 Task: Enable the audio.
Action: Mouse moved to (93, 15)
Screenshot: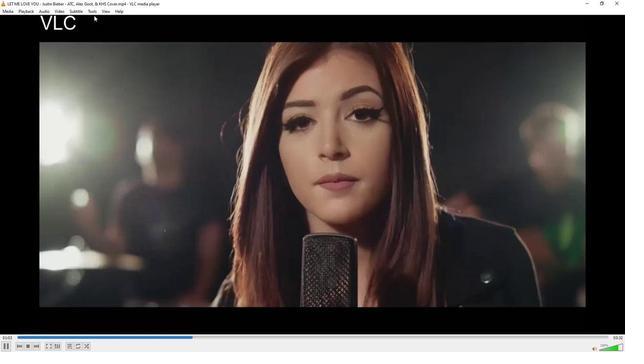 
Action: Mouse pressed left at (93, 15)
Screenshot: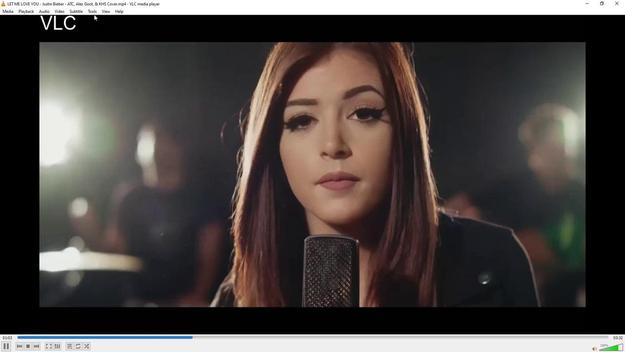 
Action: Mouse moved to (107, 89)
Screenshot: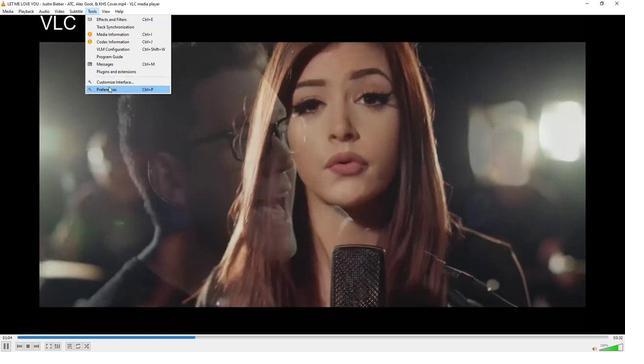 
Action: Mouse pressed left at (107, 89)
Screenshot: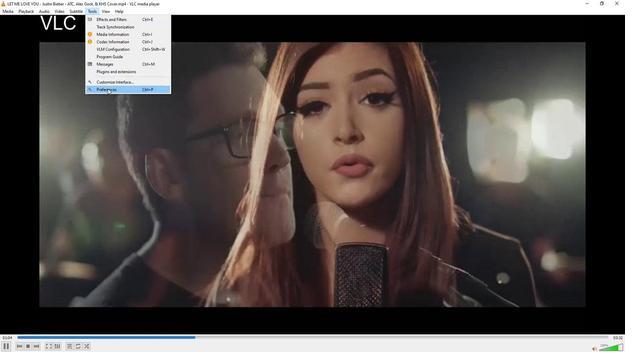 
Action: Mouse moved to (254, 70)
Screenshot: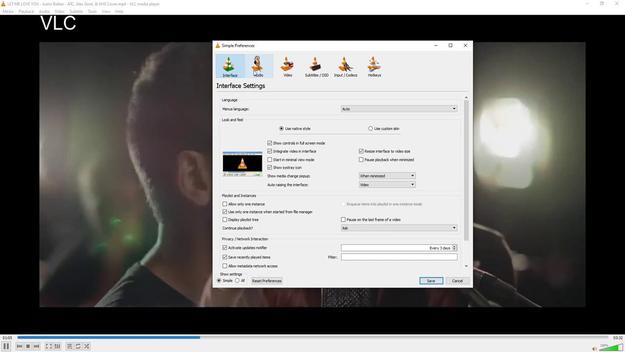 
Action: Mouse pressed left at (254, 70)
Screenshot: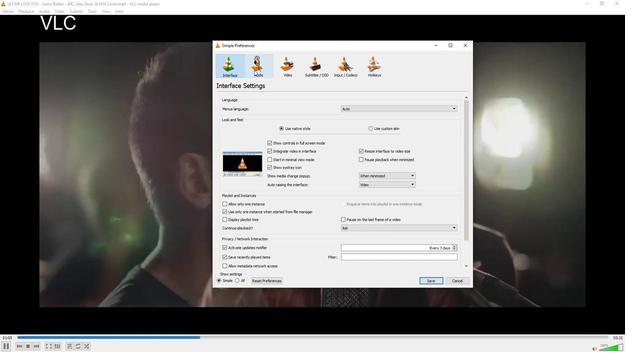 
Action: Mouse moved to (222, 100)
Screenshot: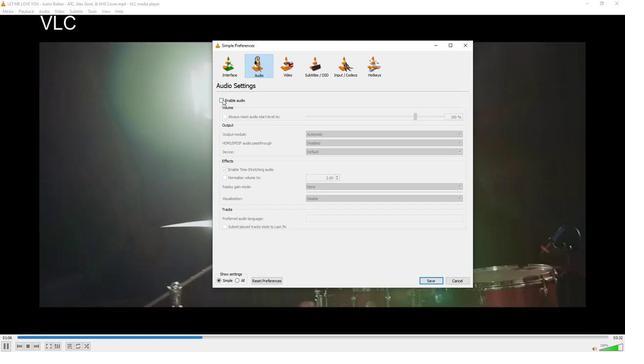 
Action: Mouse pressed left at (222, 100)
Screenshot: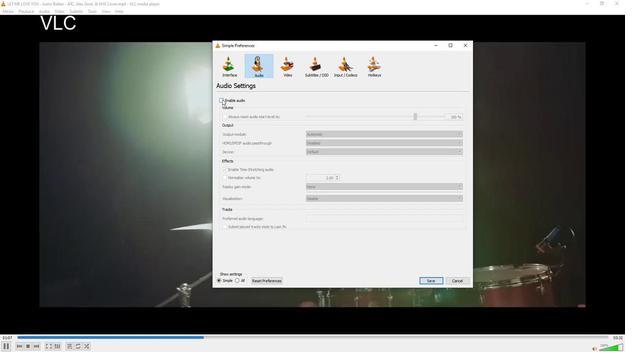 
Action: Mouse moved to (302, 101)
Screenshot: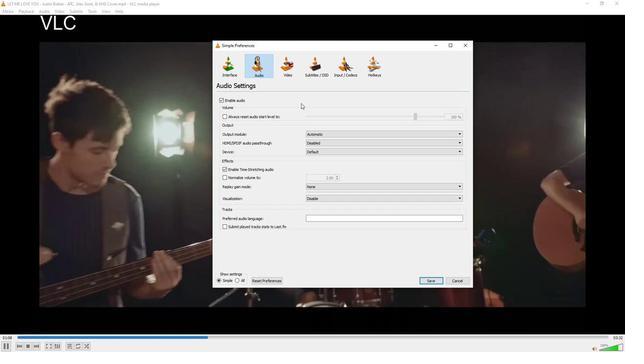 
